 Task: Assign in the project AgileFrame the issue 'Develop a new tool for automated testing of mobile application battery consumption and energy efficiency' to the sprint 'DevOps Automation Sprint'. Assign in the project AgileFrame the issue 'Upgrade the error logging and monitoring capabilities of a web application to improve error detection and resolution' to the sprint 'DevOps Automation Sprint'. Assign in the project AgileFrame the issue 'Create a new online platform for online graphic design courses with advanced design tools and project collaboration features' to the sprint 'DevOps Automation Sprint'. Assign in the project AgileFrame the issue 'Implement a new cloud-based payroll management system for a company with advanced payroll processing and tax calculation features' to the sprint 'DevOps Automation Sprint'
Action: Mouse moved to (1309, 562)
Screenshot: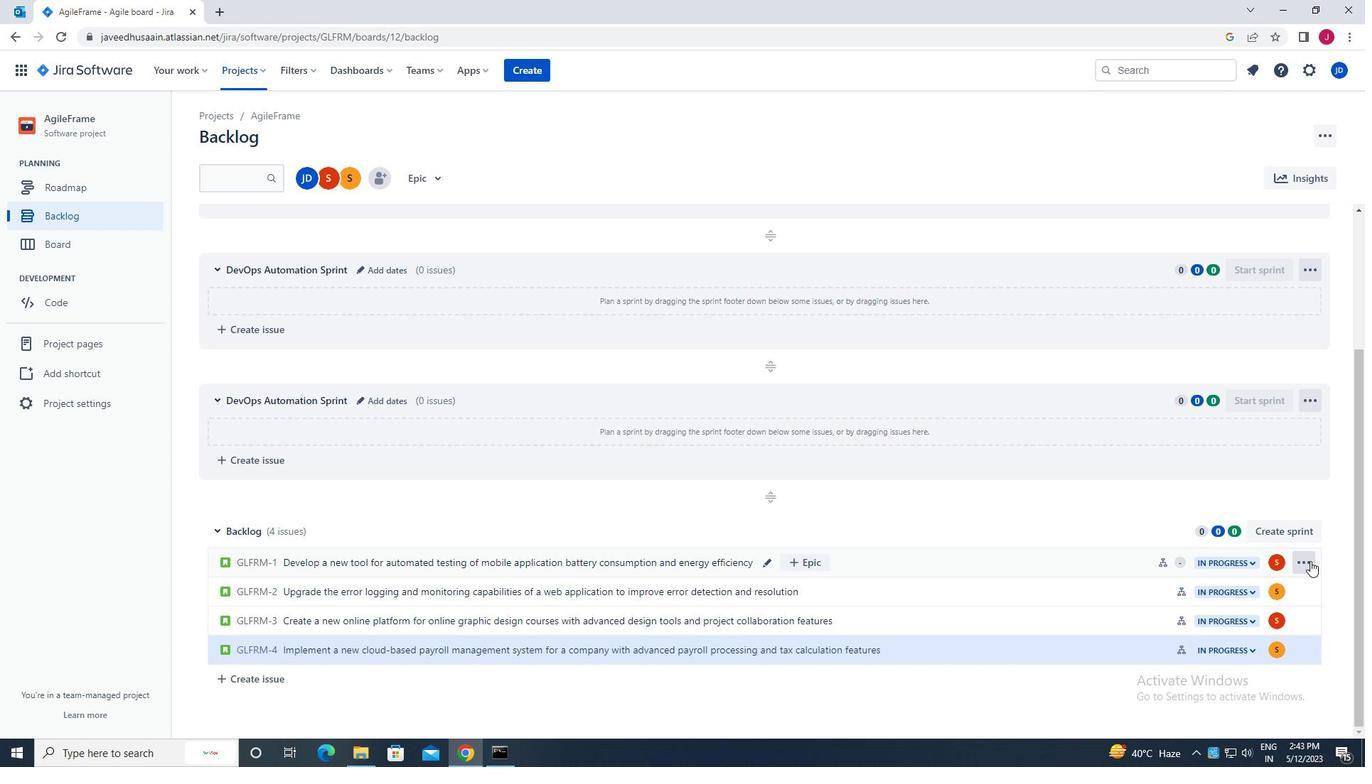 
Action: Mouse pressed left at (1309, 562)
Screenshot: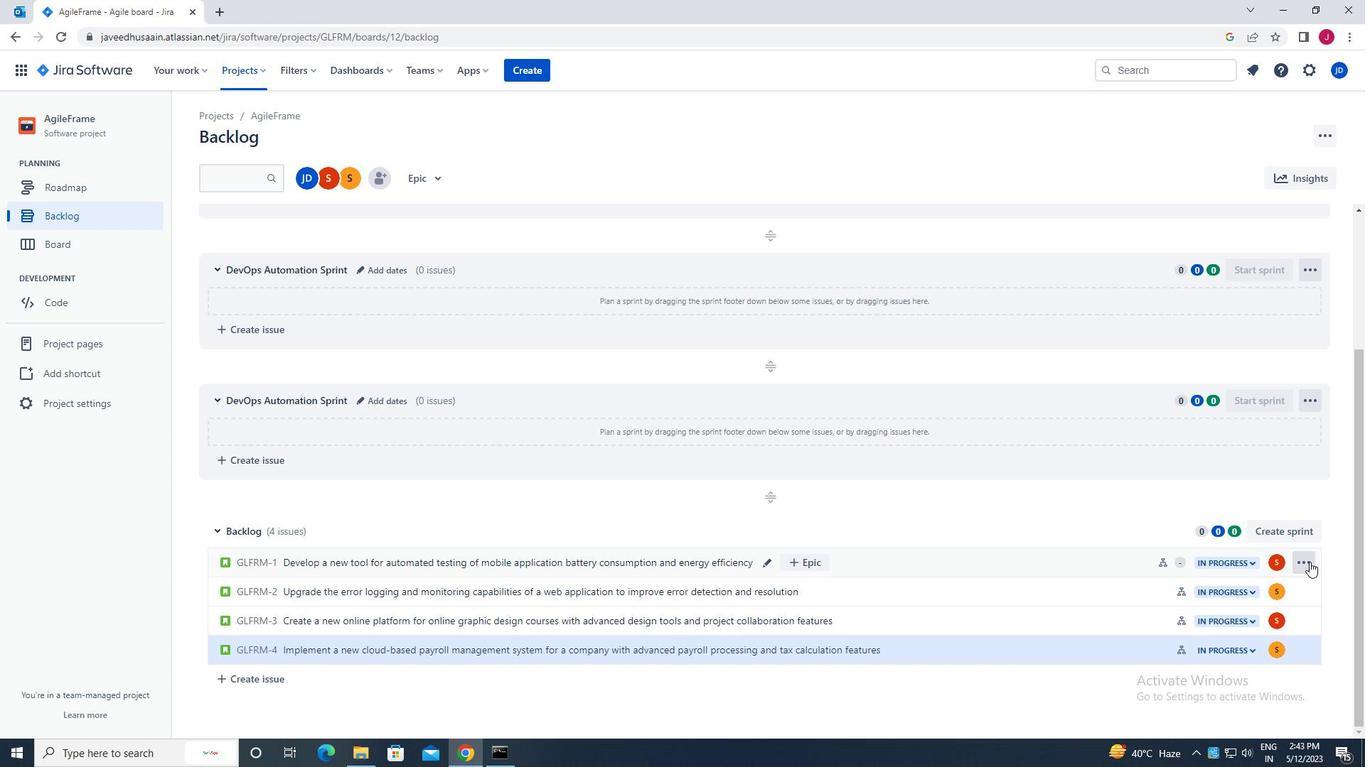 
Action: Mouse moved to (1255, 438)
Screenshot: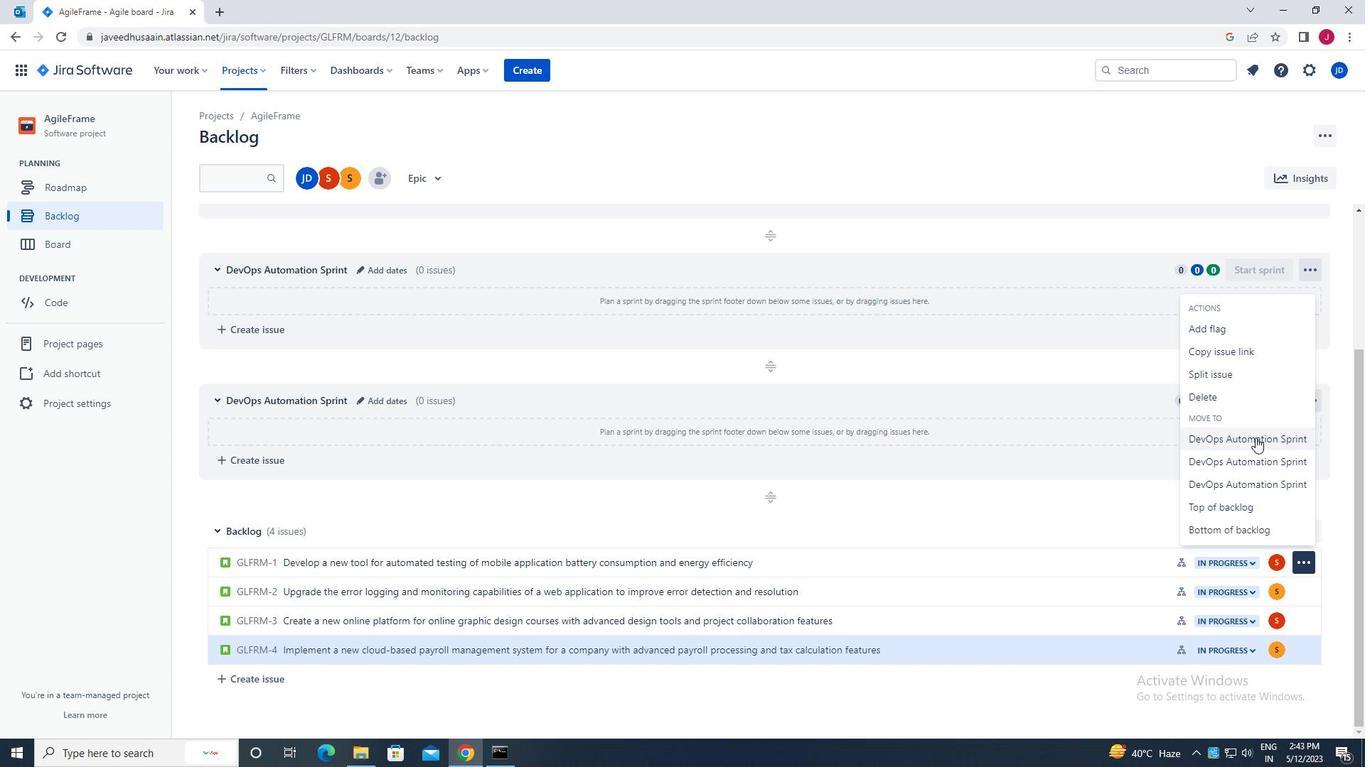 
Action: Mouse pressed left at (1255, 438)
Screenshot: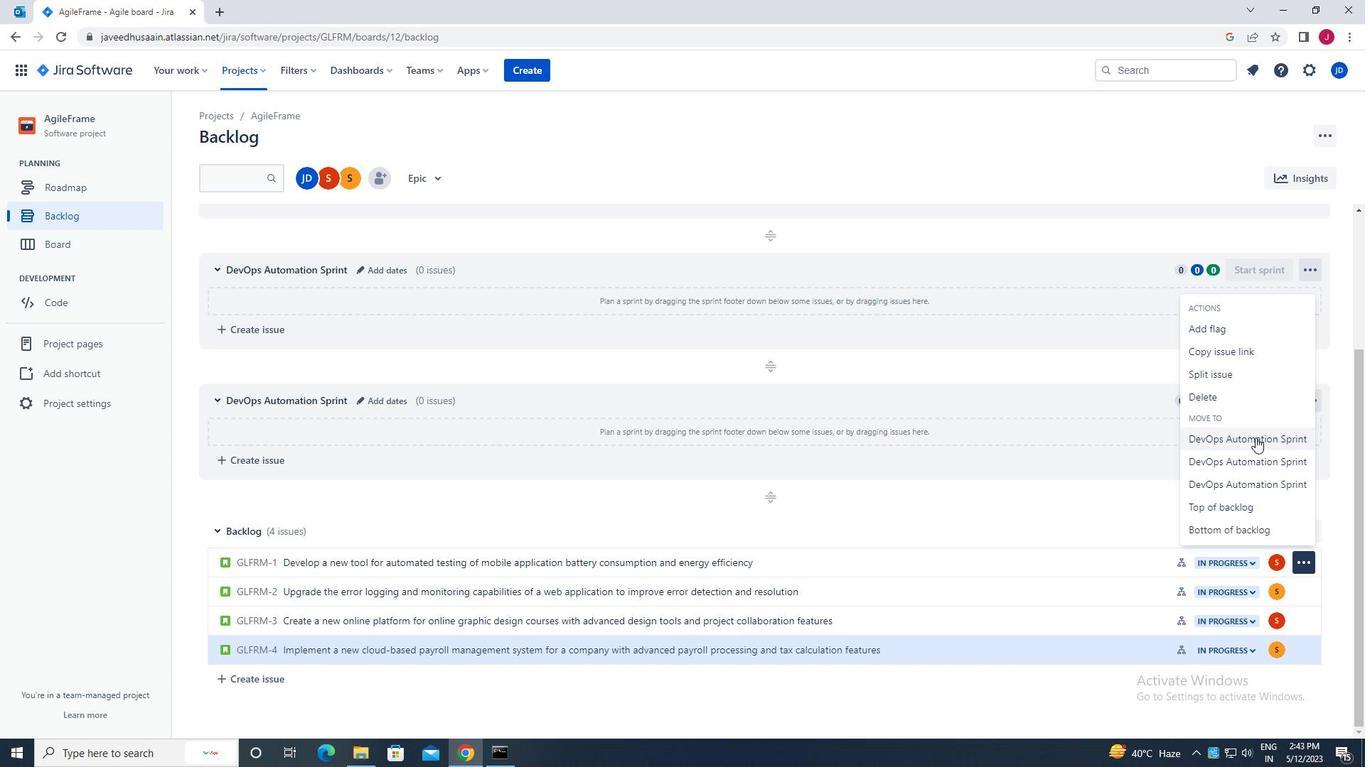 
Action: Mouse moved to (1301, 591)
Screenshot: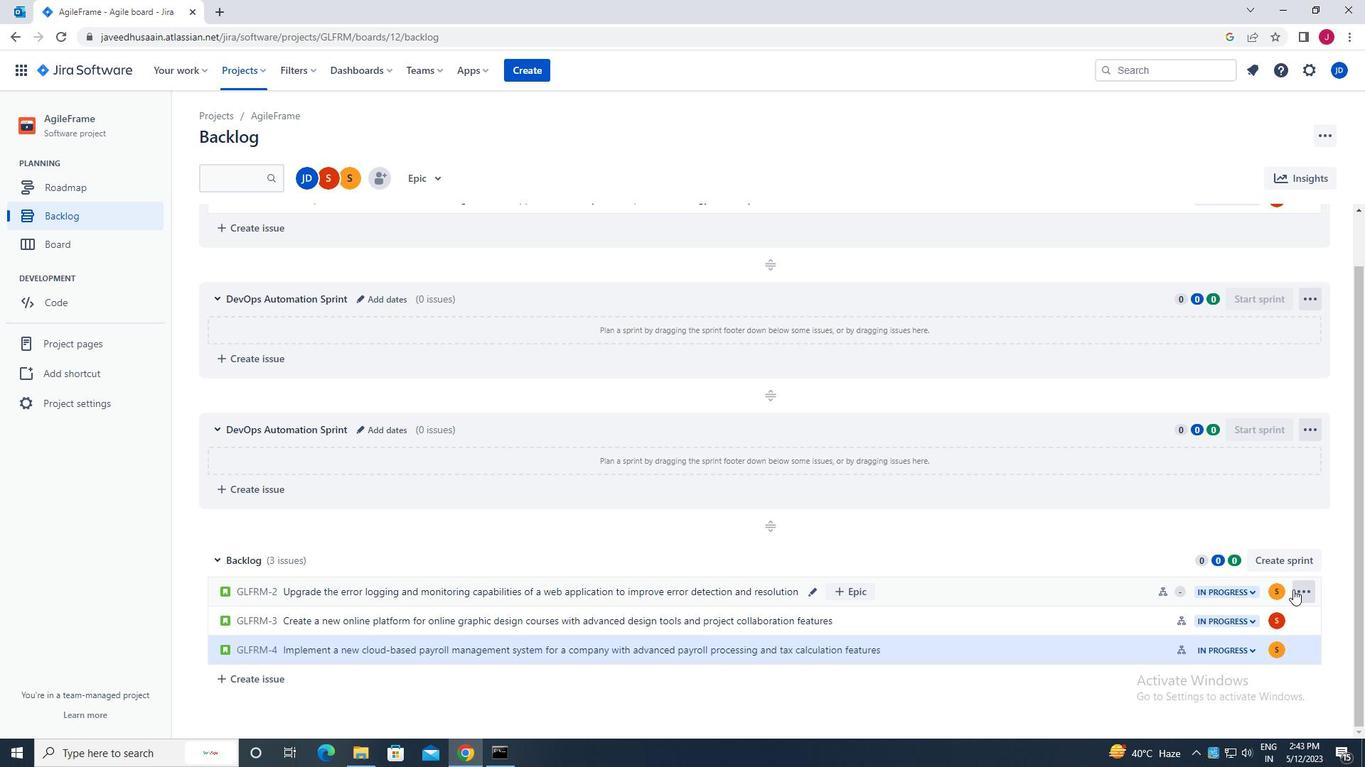 
Action: Mouse pressed left at (1301, 591)
Screenshot: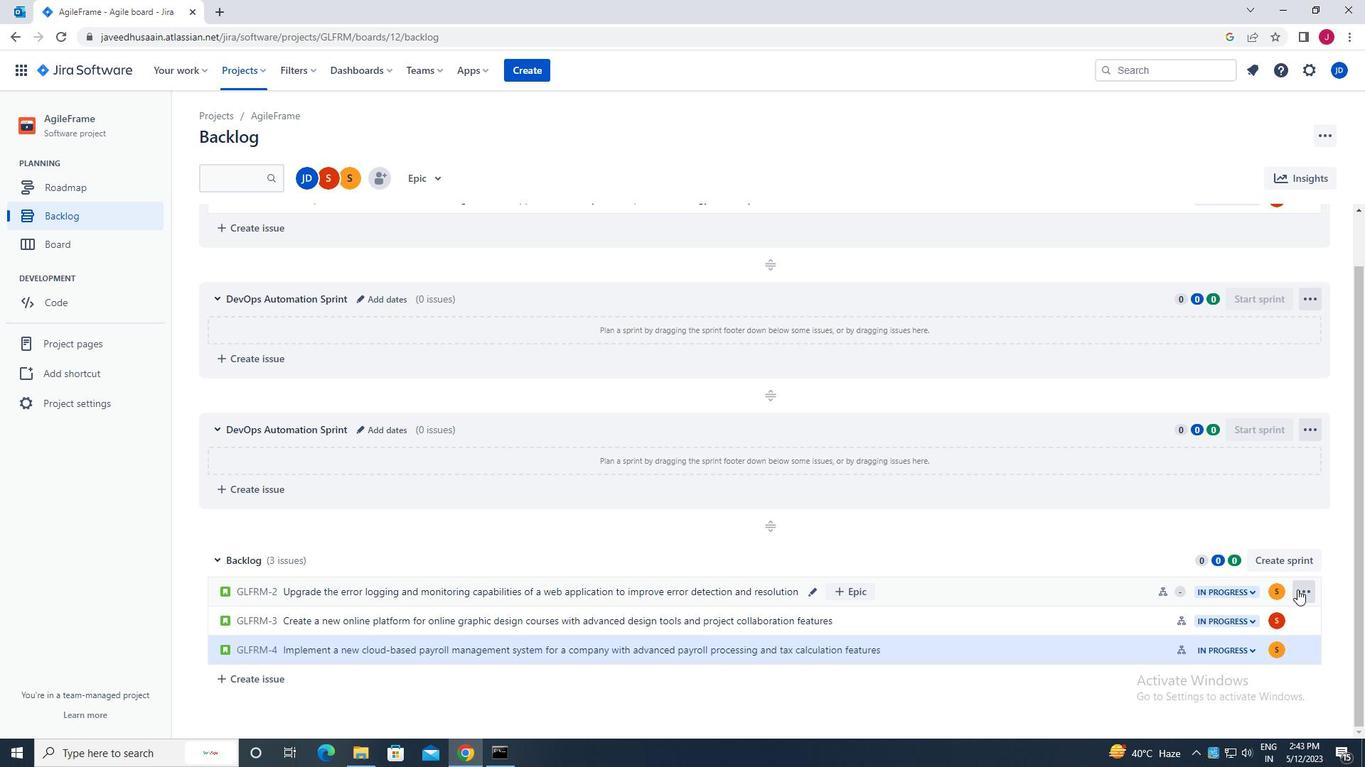 
Action: Mouse moved to (1262, 491)
Screenshot: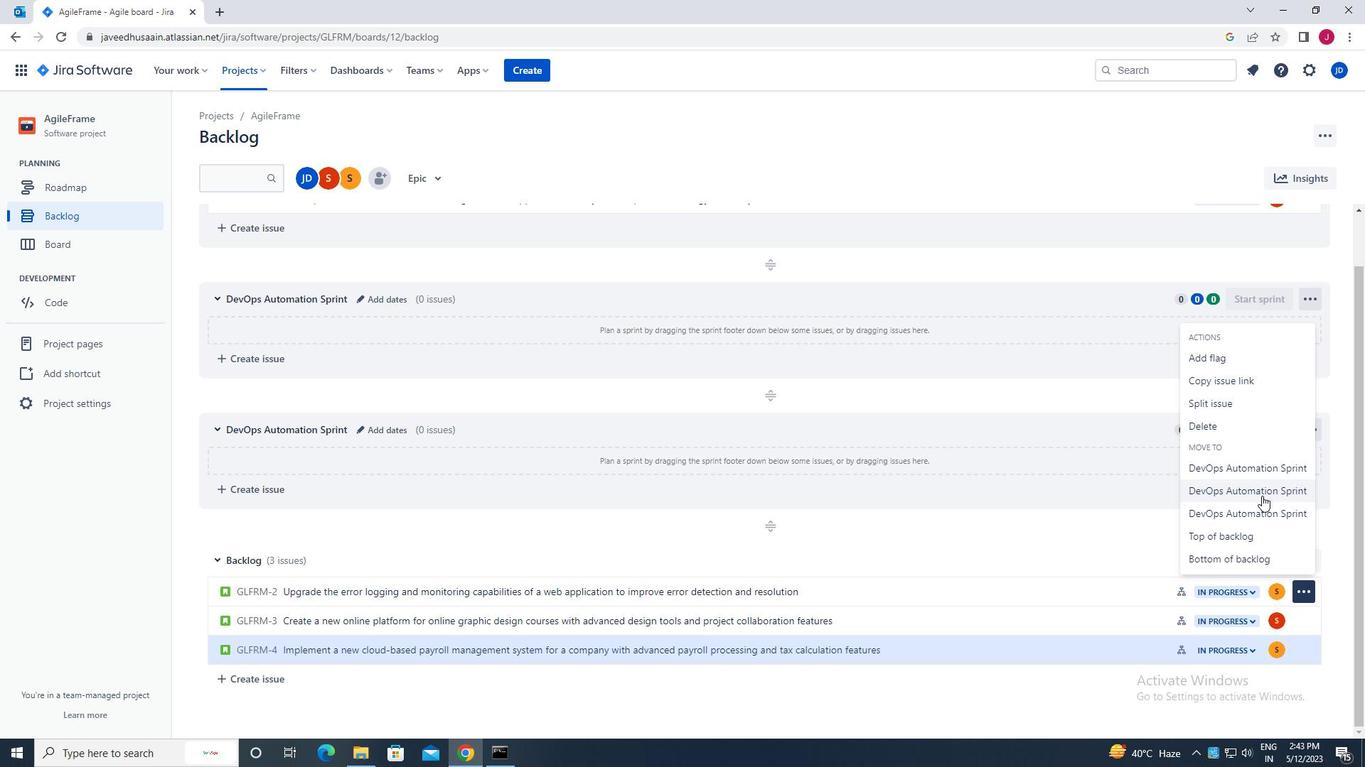 
Action: Mouse pressed left at (1262, 491)
Screenshot: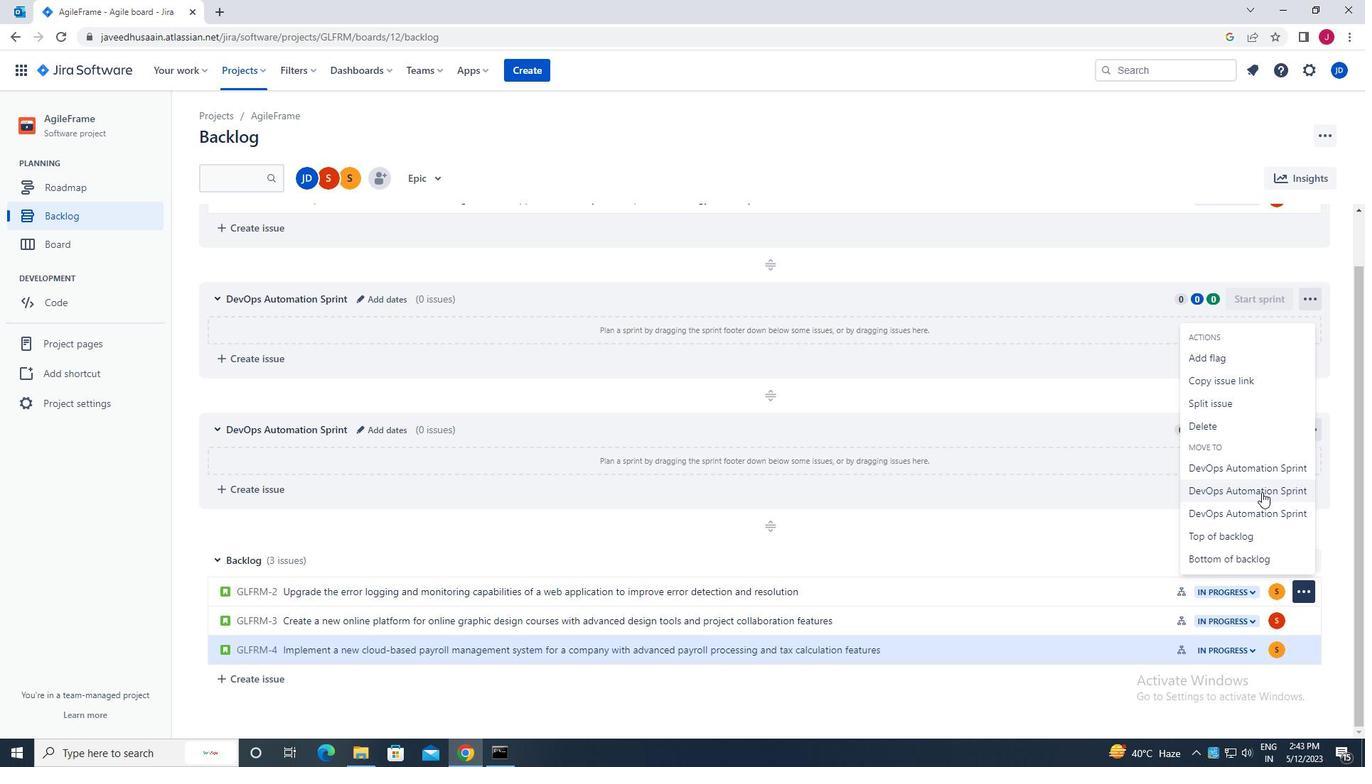 
Action: Mouse moved to (1303, 617)
Screenshot: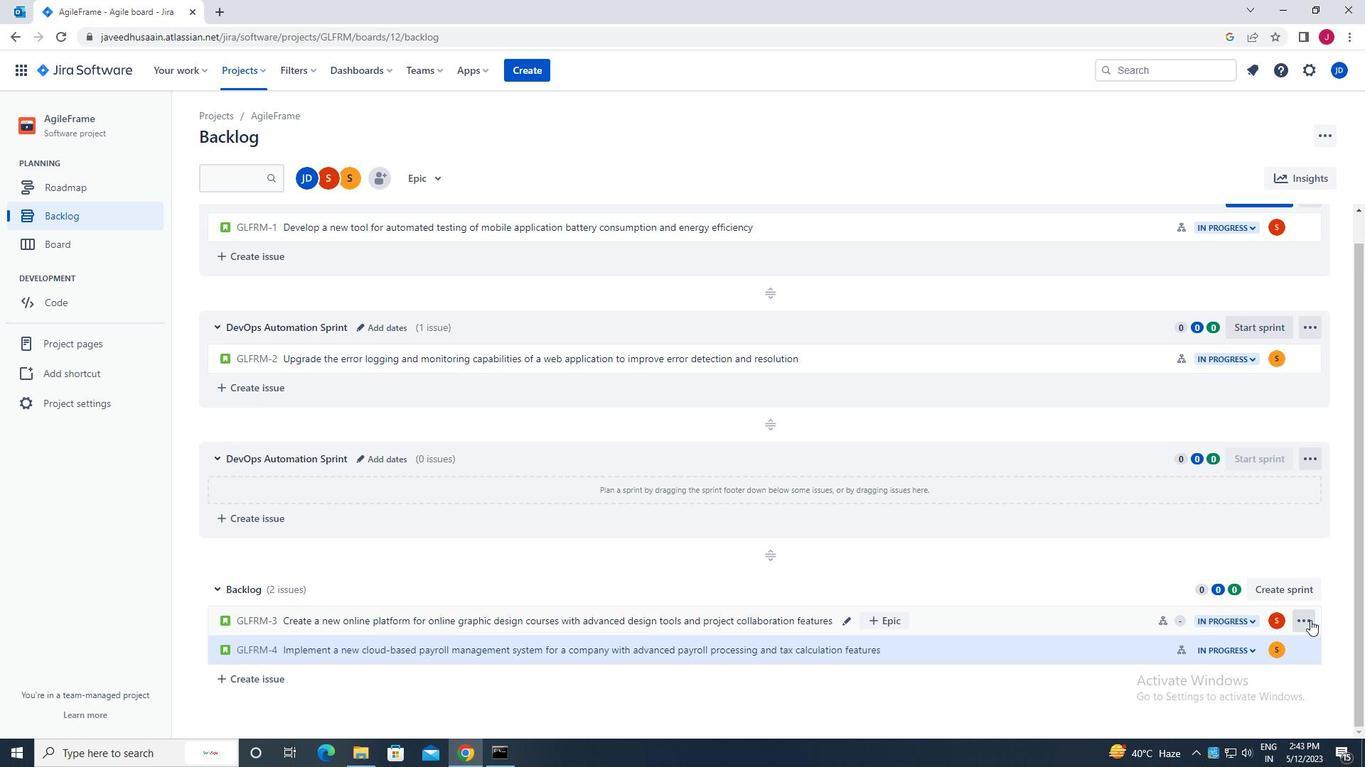 
Action: Mouse pressed left at (1303, 617)
Screenshot: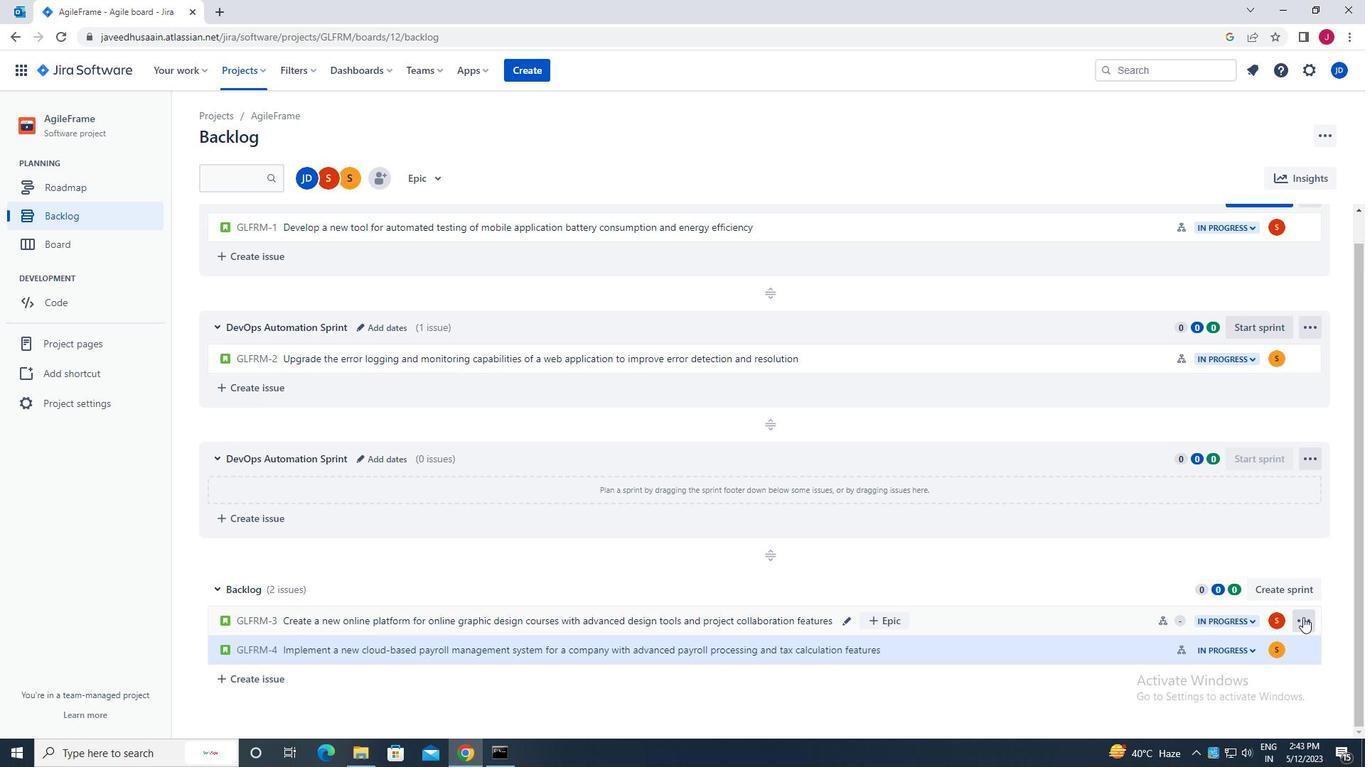 
Action: Mouse moved to (1269, 542)
Screenshot: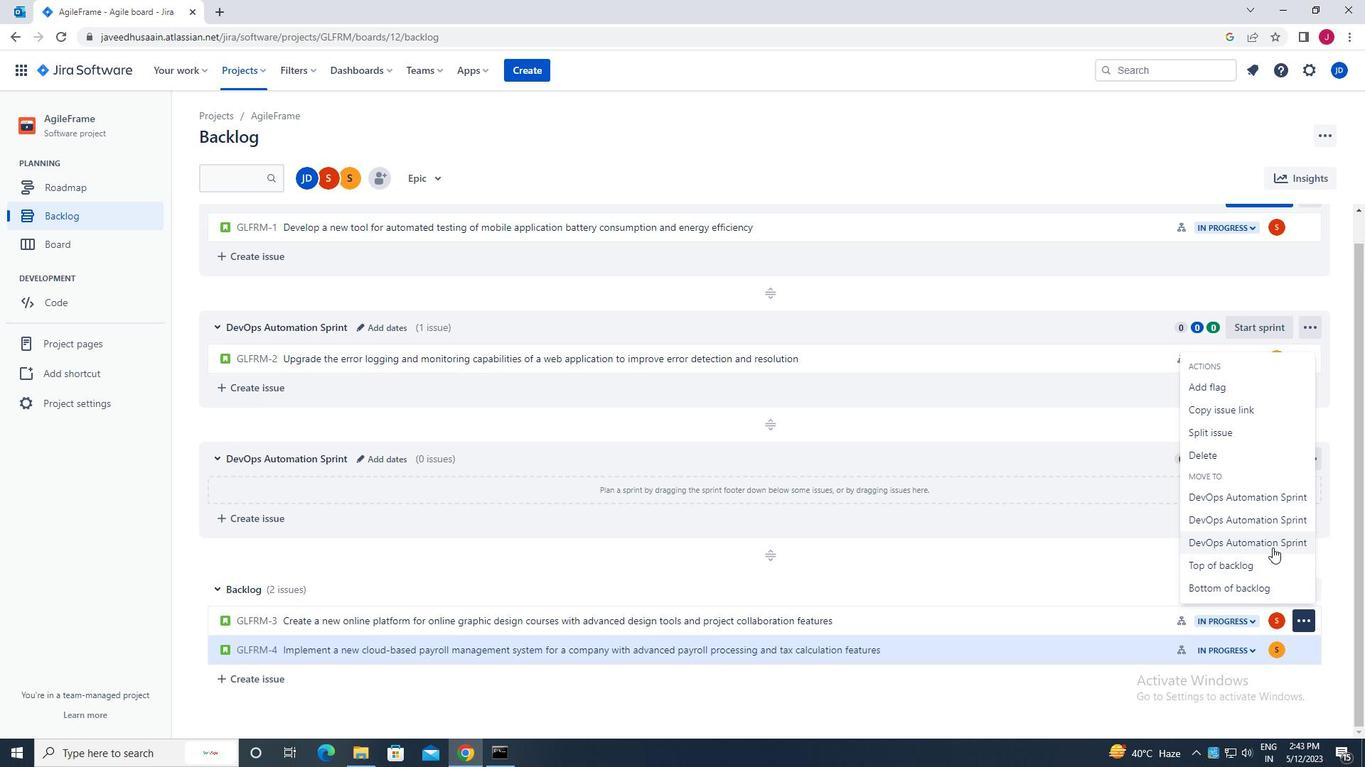 
Action: Mouse pressed left at (1269, 542)
Screenshot: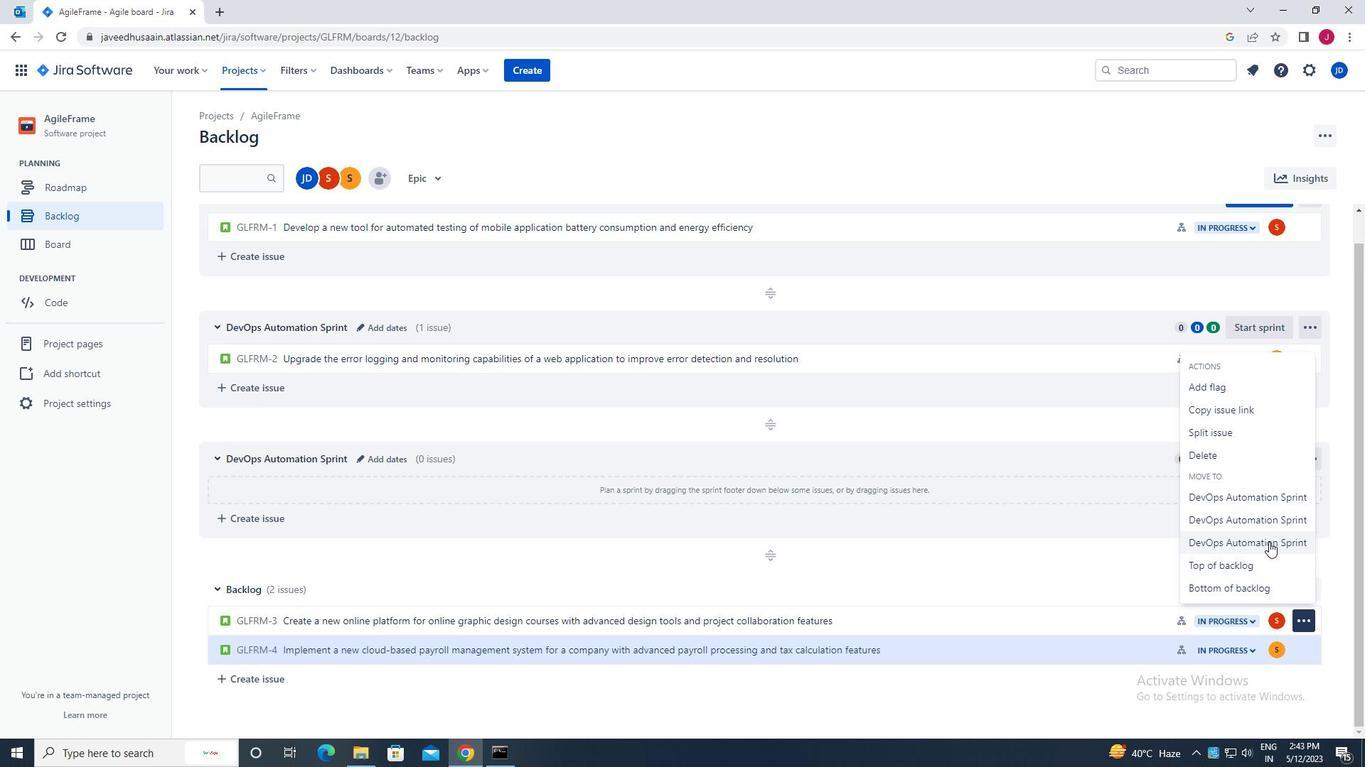 
Action: Mouse moved to (1303, 649)
Screenshot: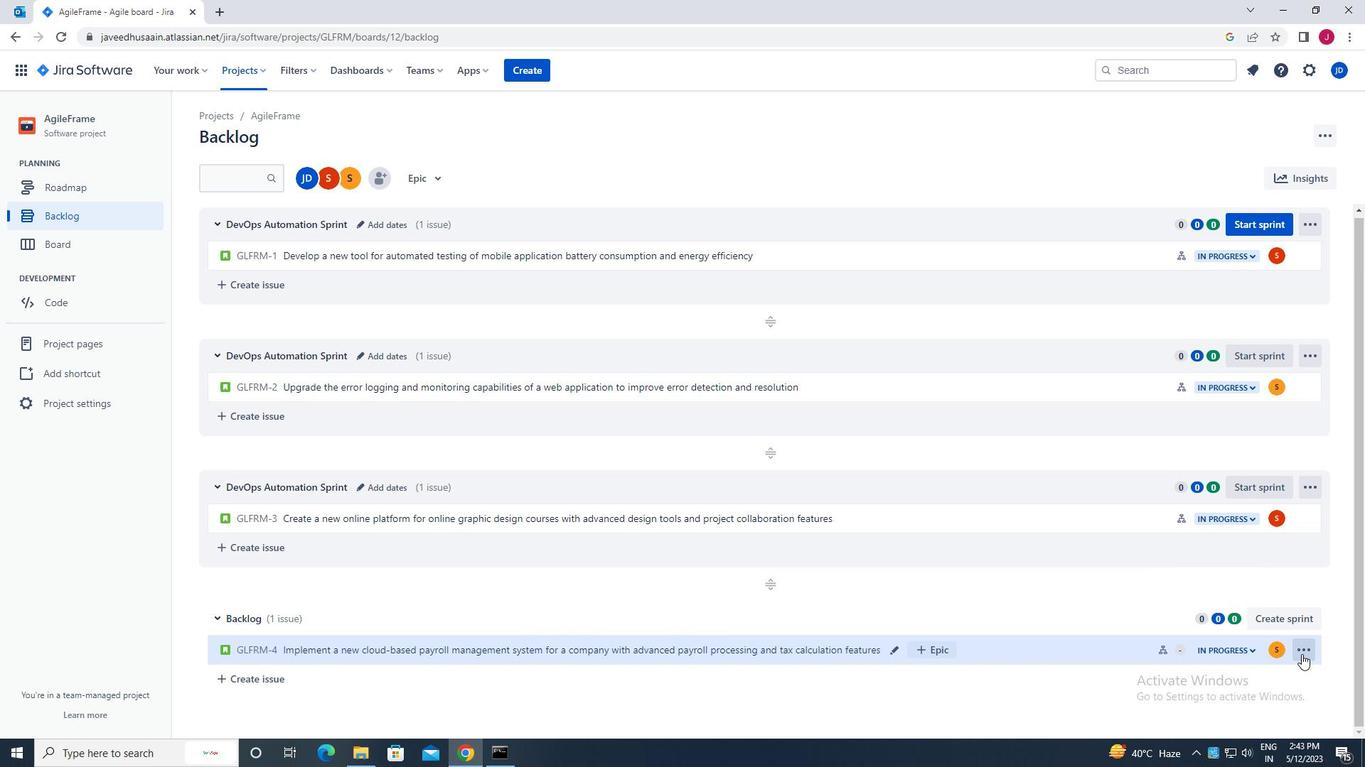 
Action: Mouse pressed left at (1303, 649)
Screenshot: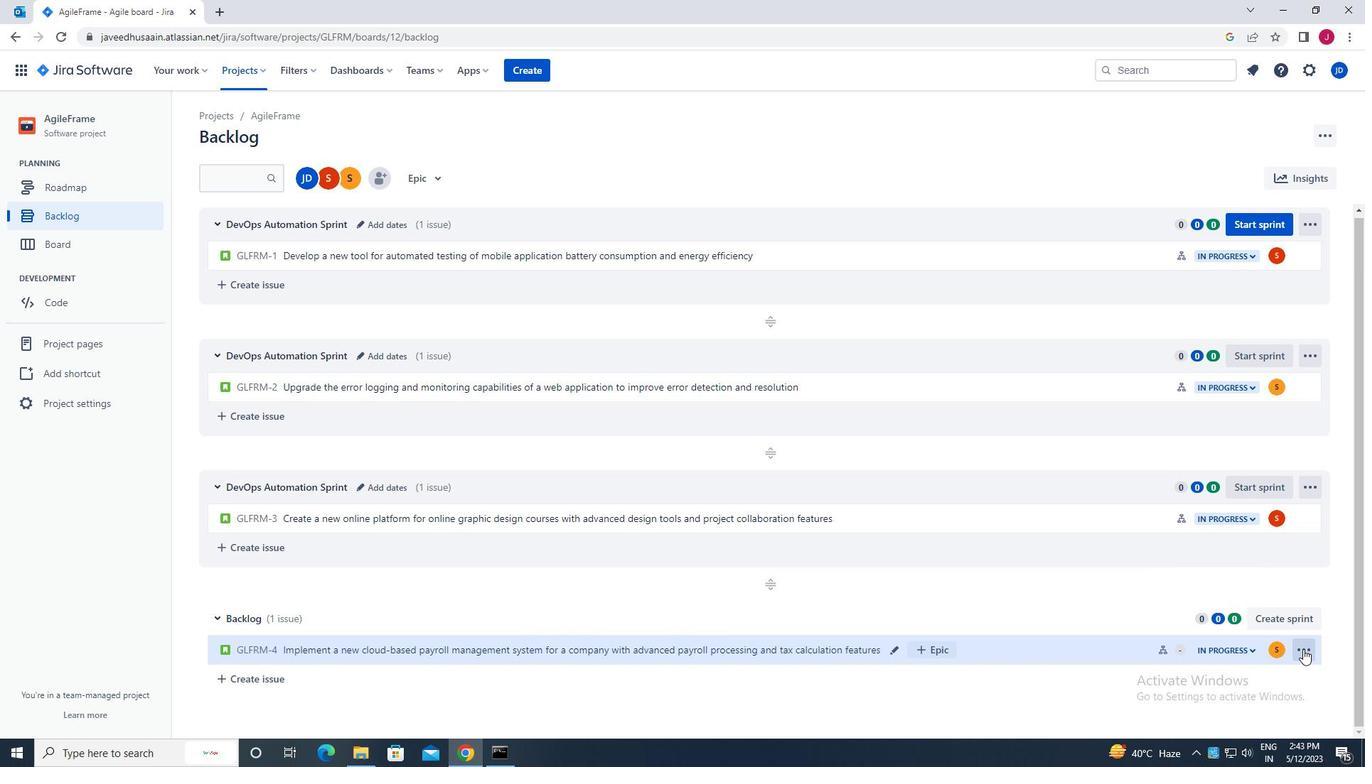 
Action: Mouse moved to (1271, 569)
Screenshot: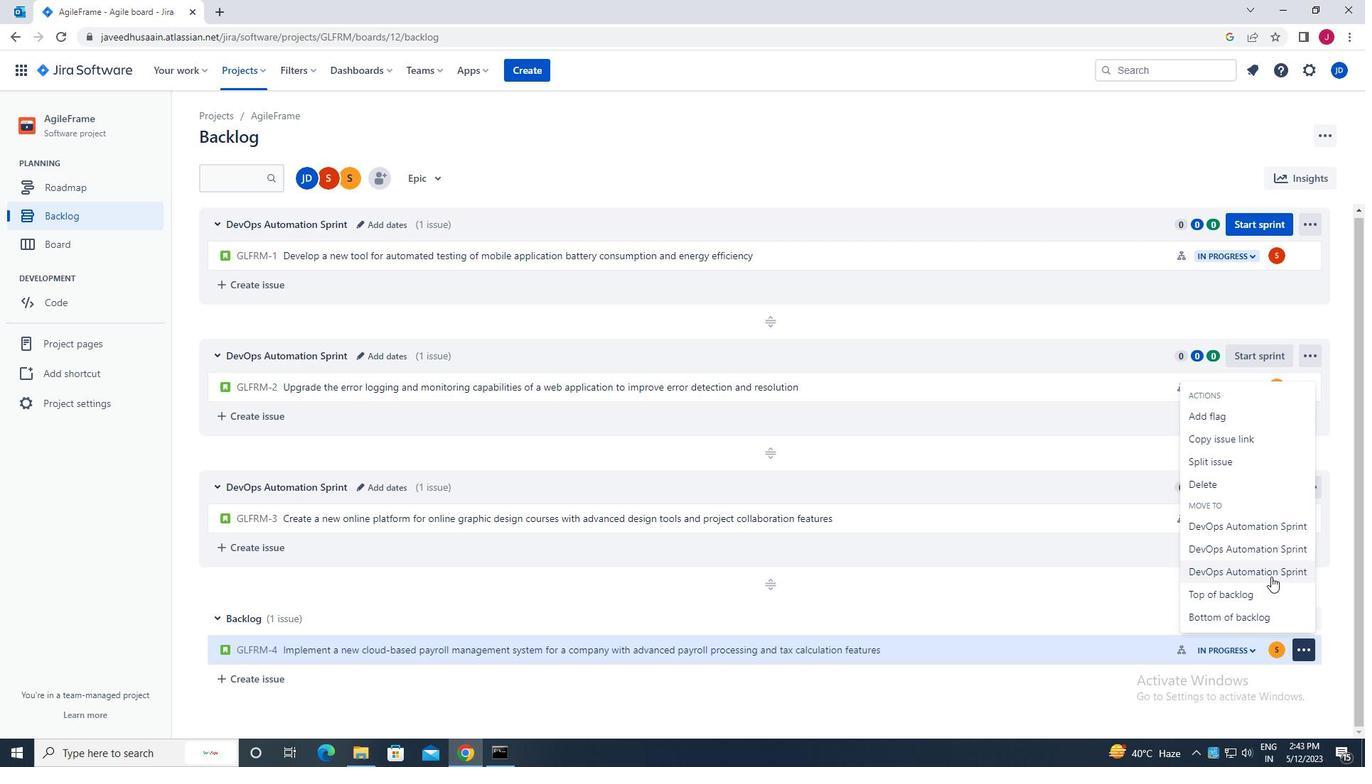 
Action: Mouse pressed left at (1271, 569)
Screenshot: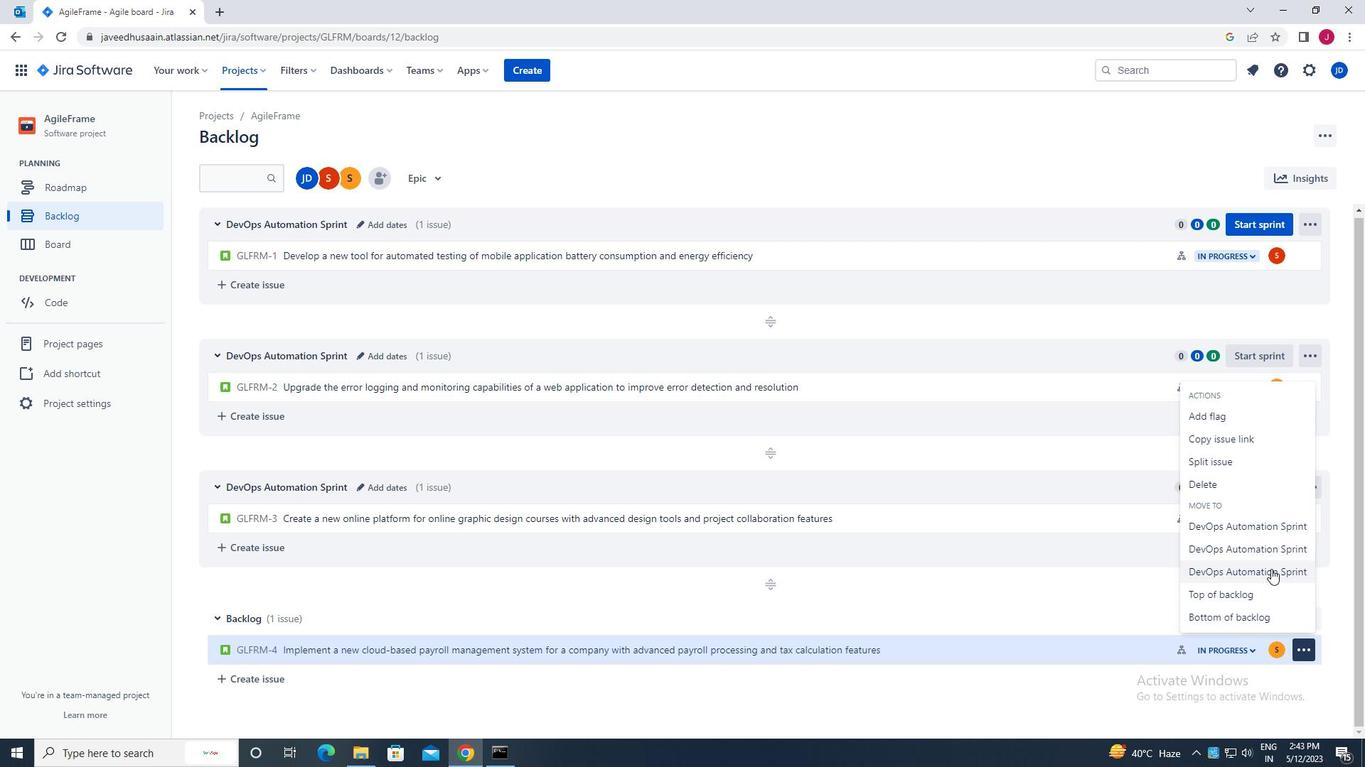 
